Task: Schedule a learning session in Outlook for self-guided learning on 6/25/2023 from 8:00 AM to 8:30 AM.
Action: Mouse moved to (12, 51)
Screenshot: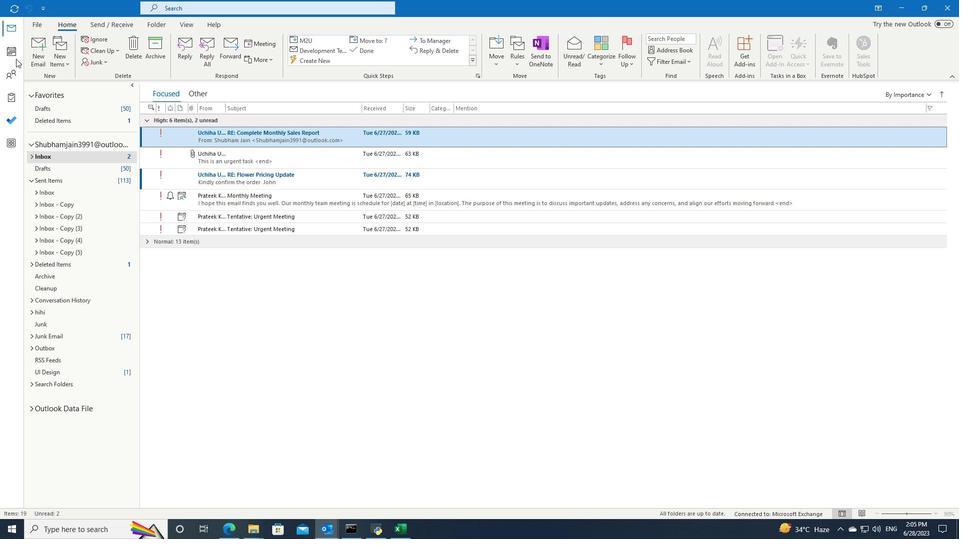 
Action: Mouse pressed left at (12, 51)
Screenshot: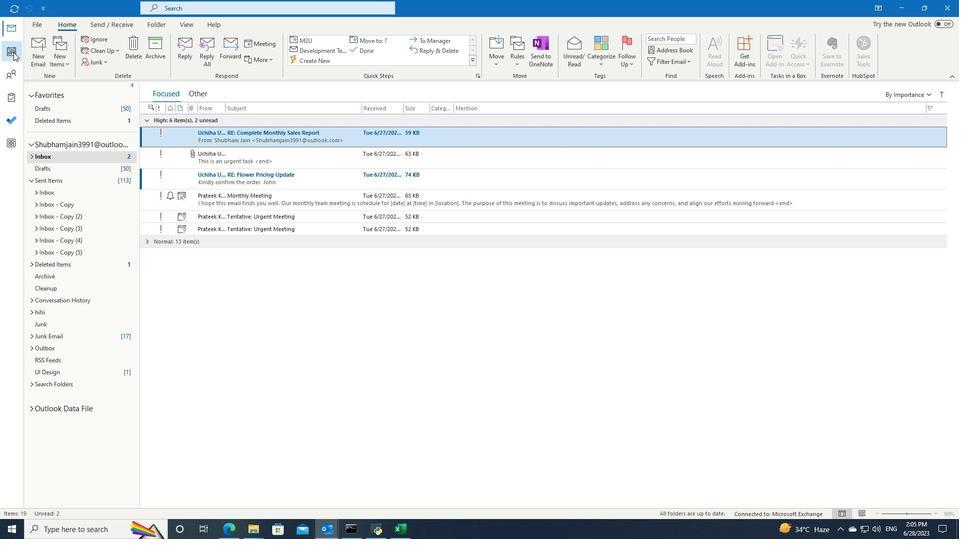 
Action: Mouse moved to (78, 61)
Screenshot: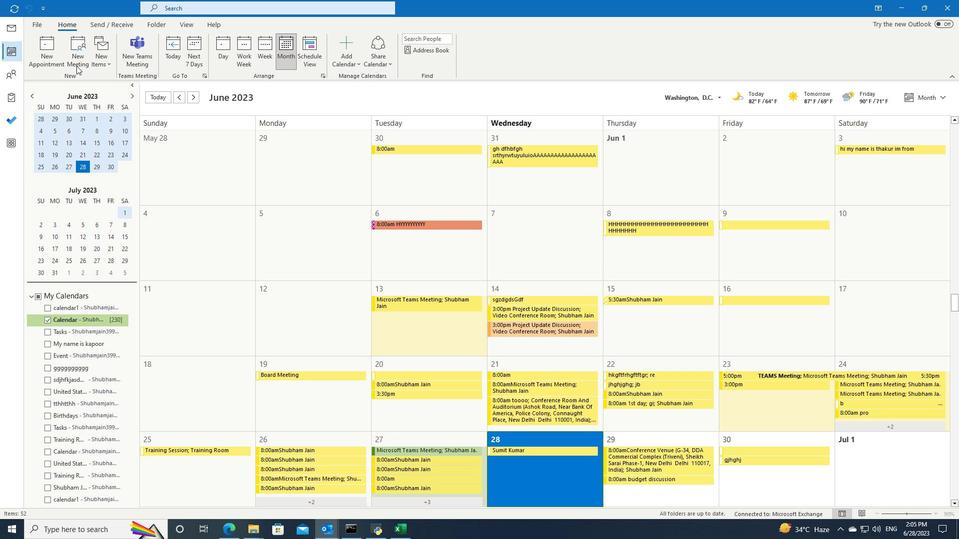 
Action: Mouse pressed left at (78, 61)
Screenshot: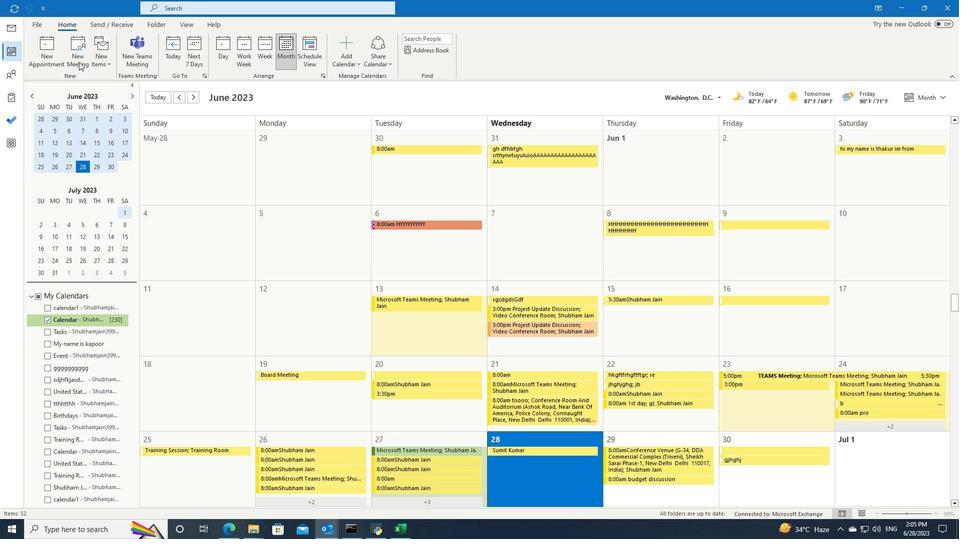 
Action: Key pressed <Key.shift>Learning<Key.space><Key.shift>Session
Screenshot: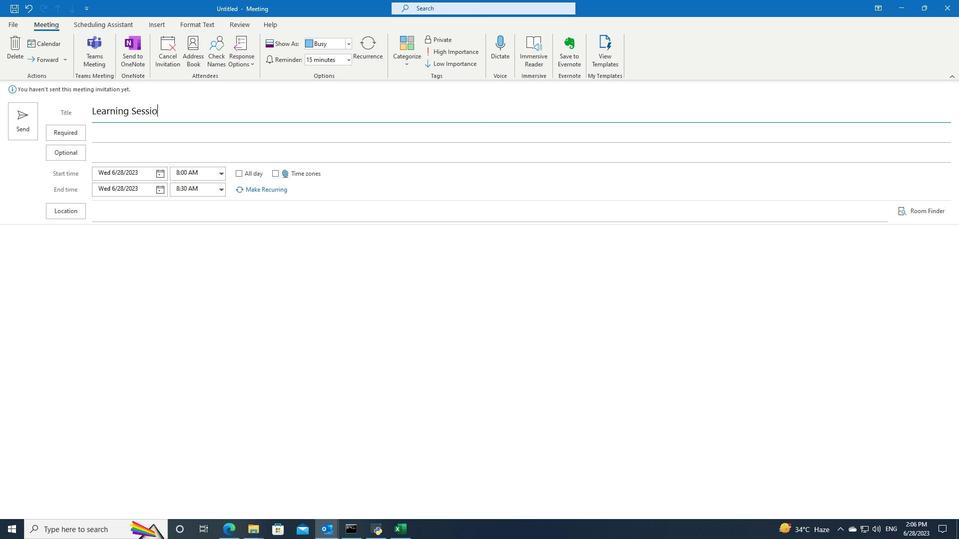 
Action: Mouse moved to (151, 137)
Screenshot: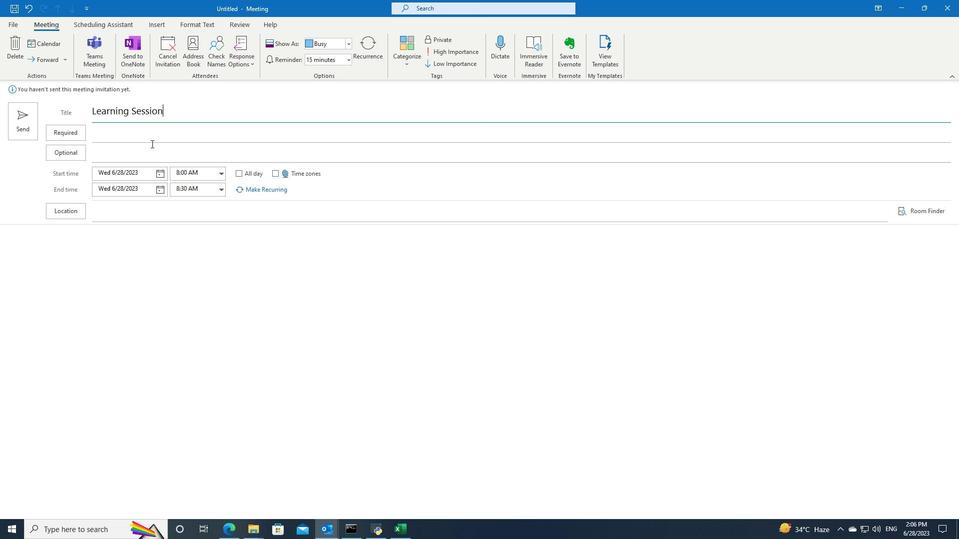 
Action: Mouse pressed left at (151, 137)
Screenshot: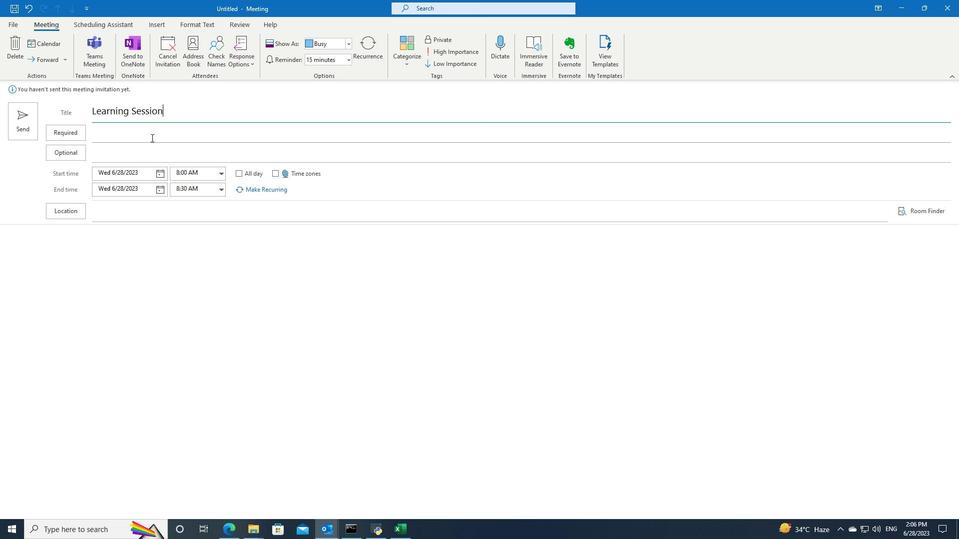 
Action: Key pressed rohanraj.sharma<Key.shift>@softage.net
Screenshot: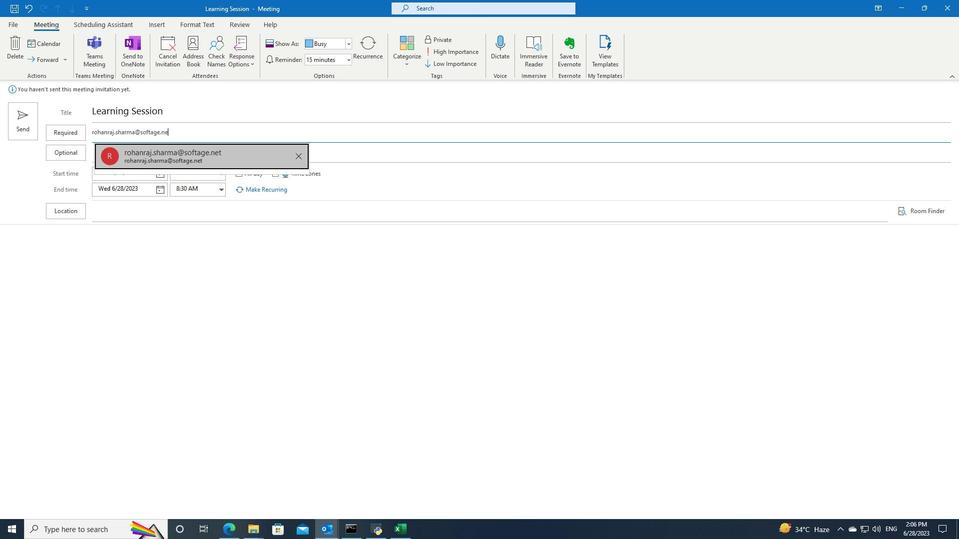 
Action: Mouse moved to (186, 158)
Screenshot: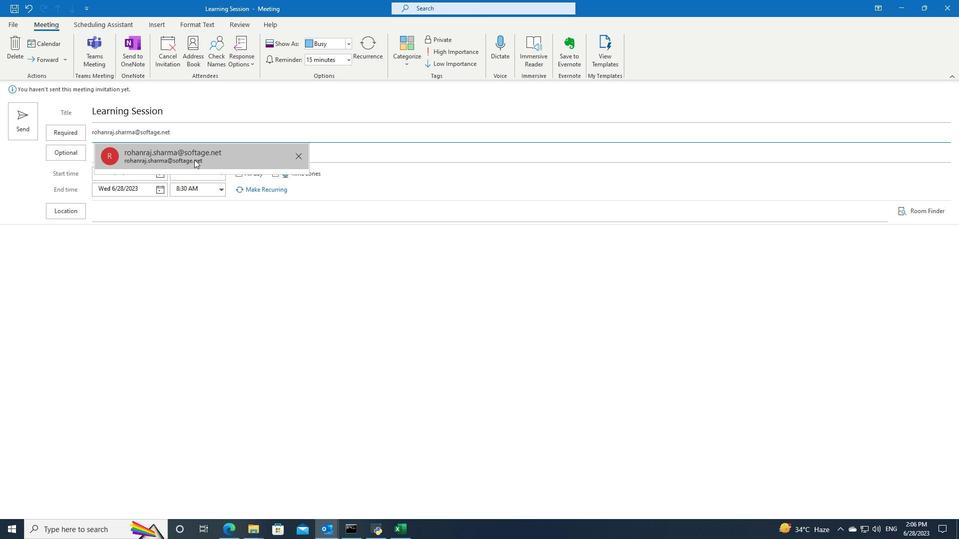 
Action: Mouse pressed left at (186, 158)
Screenshot: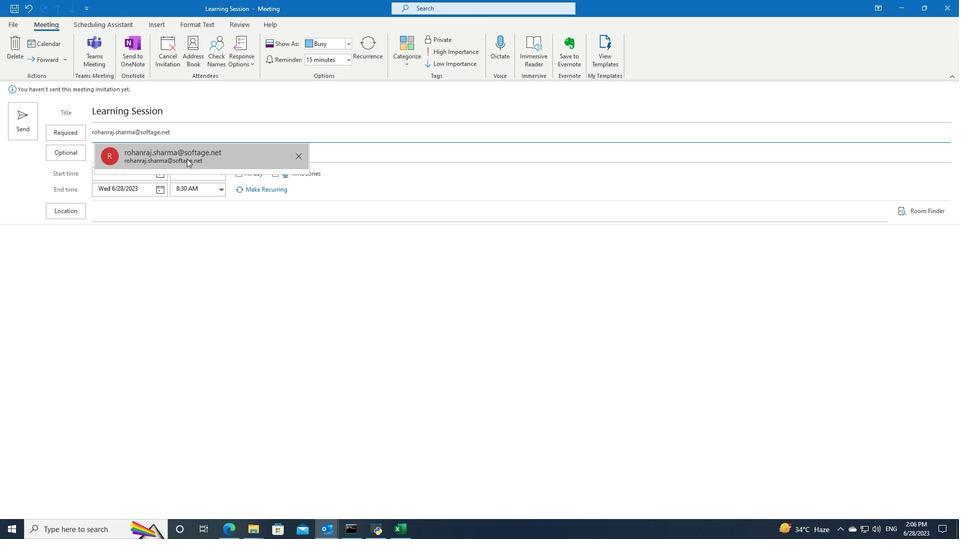 
Action: Mouse moved to (160, 174)
Screenshot: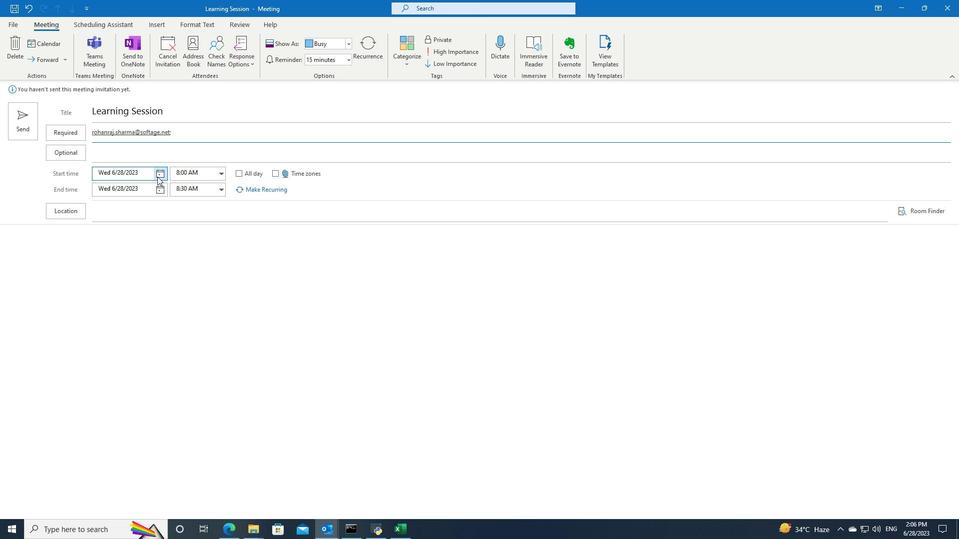 
Action: Mouse pressed left at (160, 174)
Screenshot: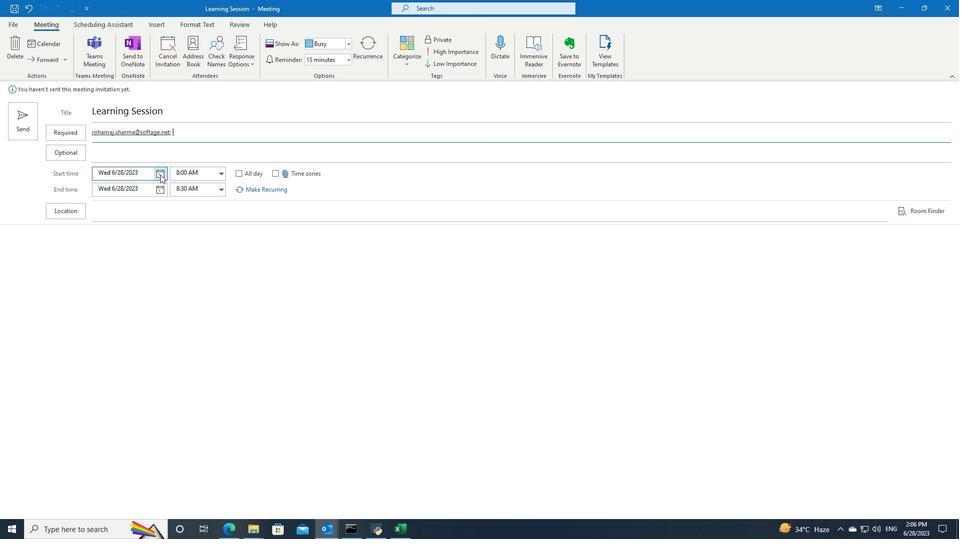 
Action: Mouse moved to (70, 258)
Screenshot: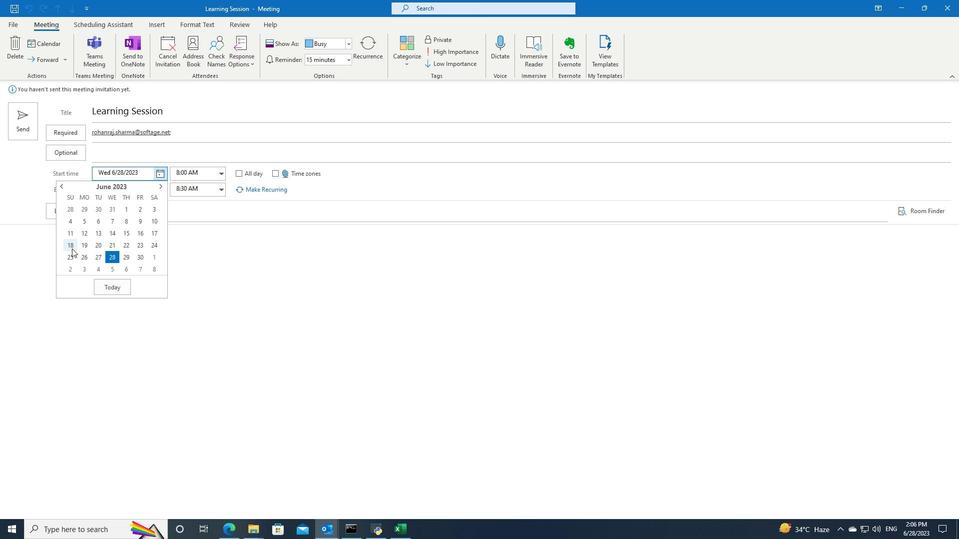 
Action: Mouse pressed left at (70, 258)
Screenshot: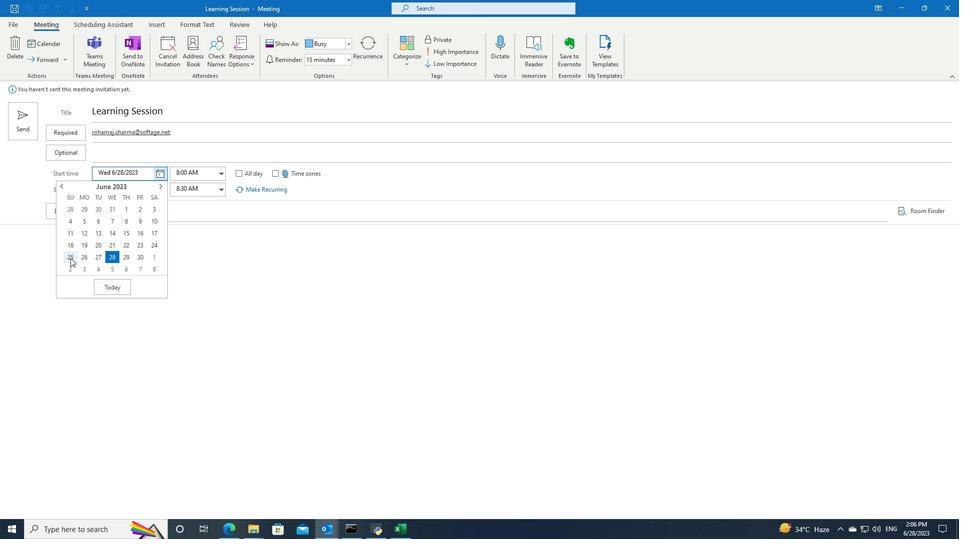 
Action: Mouse moved to (107, 245)
Screenshot: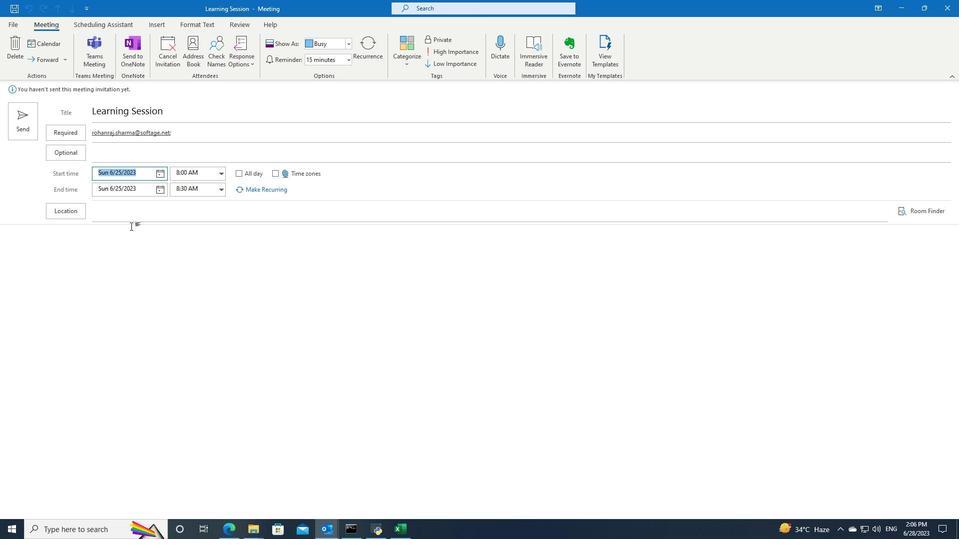 
Action: Mouse pressed left at (107, 245)
Screenshot: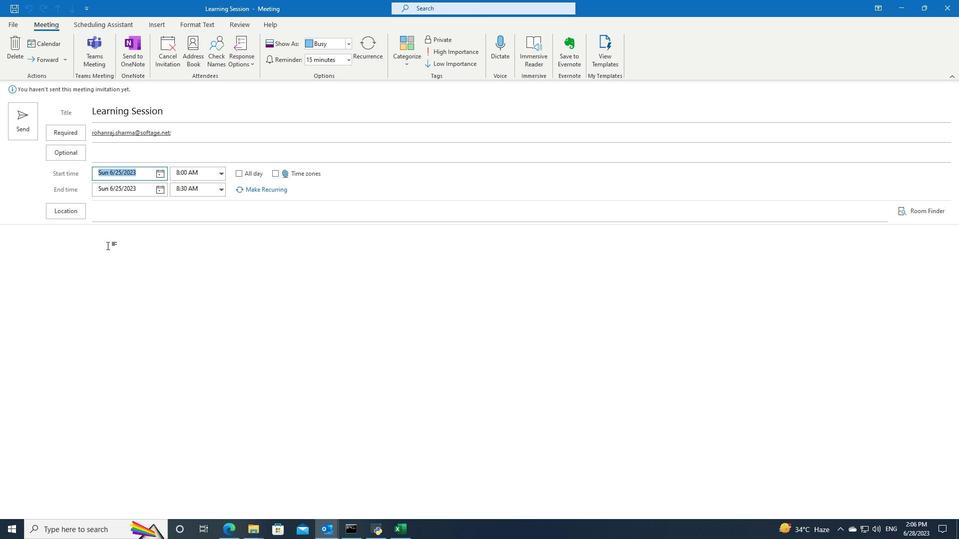 
Action: Key pressed <Key.shift>Reserve<Key.space>this<Key.space>appointment<Key.space>for<Key.space>sellf<Key.backspace><Key.backspace>f-guided<Key.space>learning,<Key.space>reading<Key.space>a<Key.space>book,<Key.space>taking<Key.space>on<Key.space>online<Key.space>course,<Key.space>or<Key.space>exploring<Key.space>educational<Key.space>resours<Key.backspace>ces<Key.space>on<Key.space>a<Key.space>topic<Key.space>of<Key.space>interest.
Screenshot: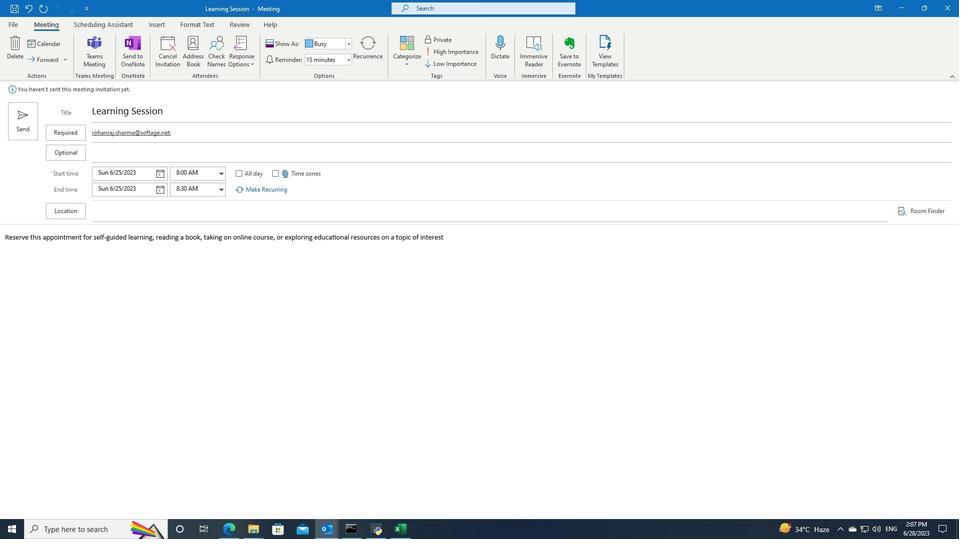 
Action: Mouse moved to (26, 127)
Screenshot: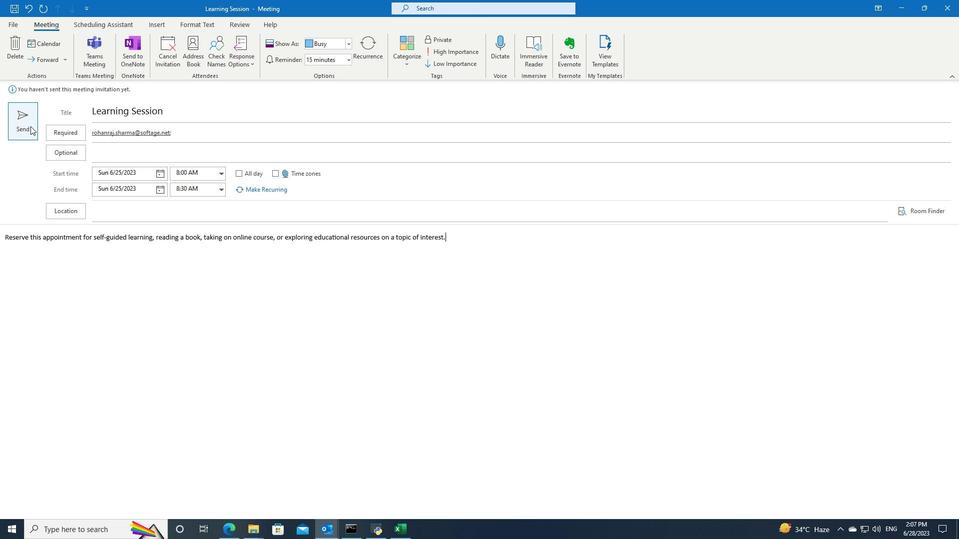 
Action: Mouse pressed left at (26, 127)
Screenshot: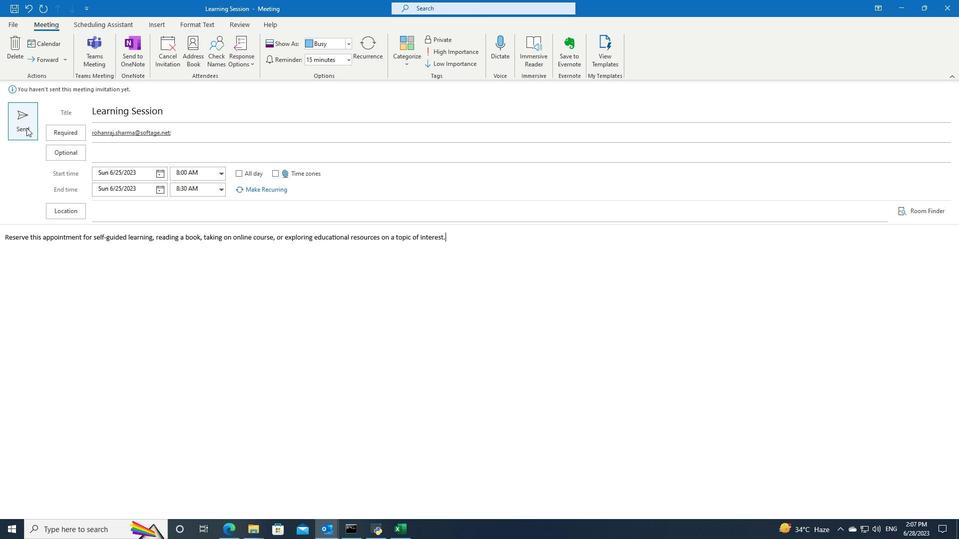 
Action: Mouse moved to (514, 291)
Screenshot: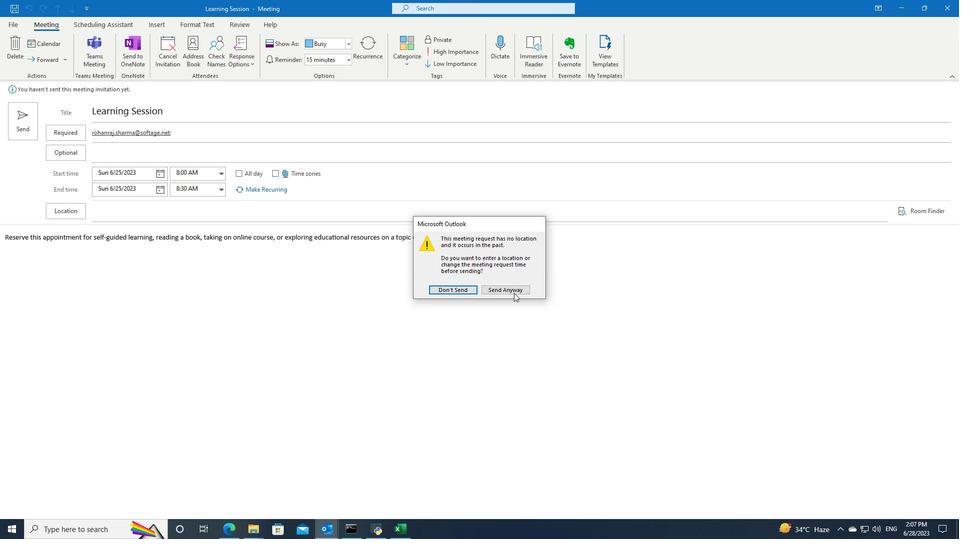 
Action: Mouse pressed left at (514, 291)
Screenshot: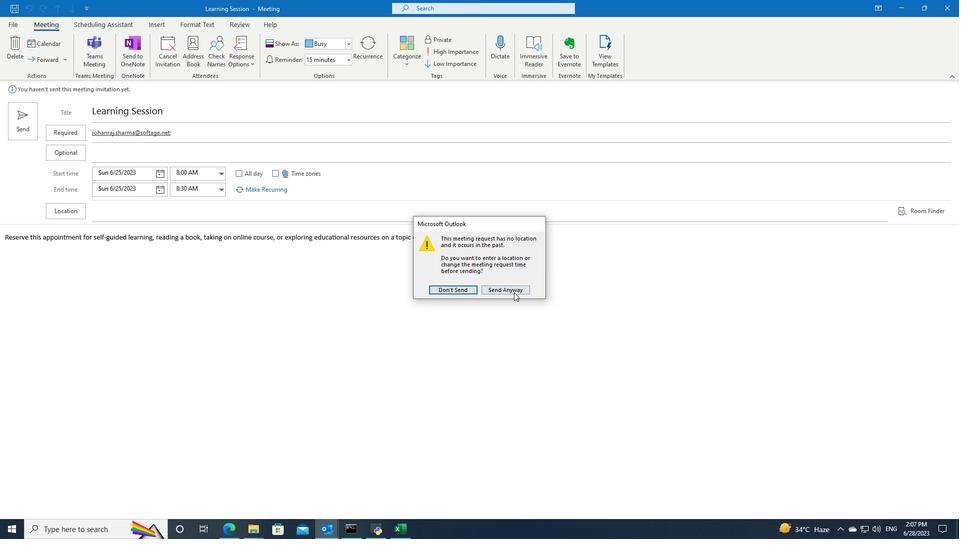 
